 Task: Copy link of a job.
Action: Mouse moved to (607, 69)
Screenshot: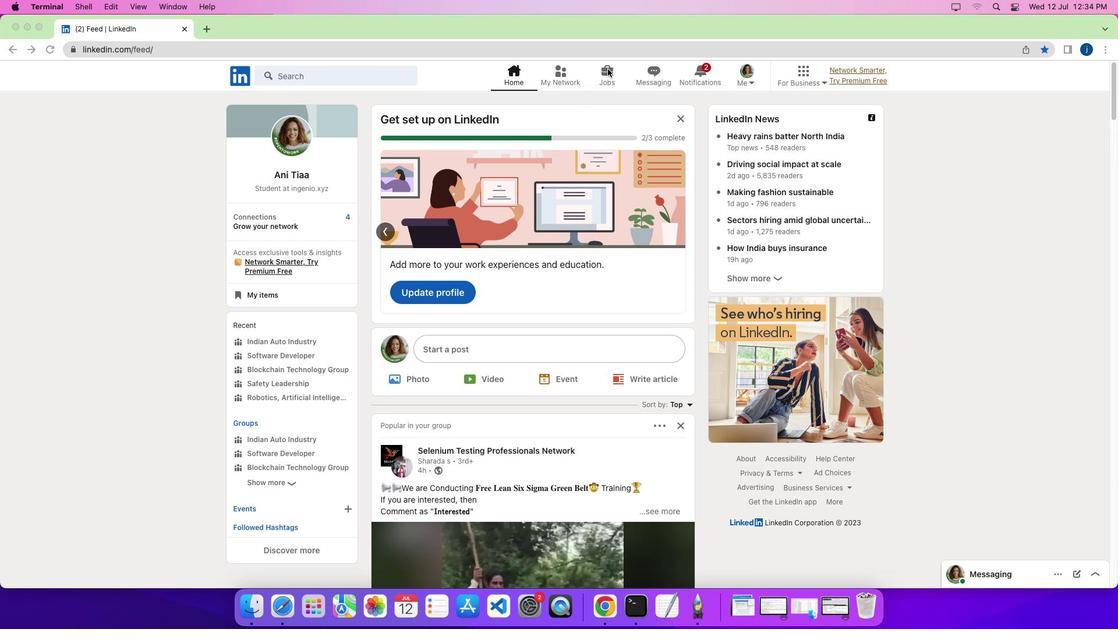
Action: Mouse pressed left at (607, 69)
Screenshot: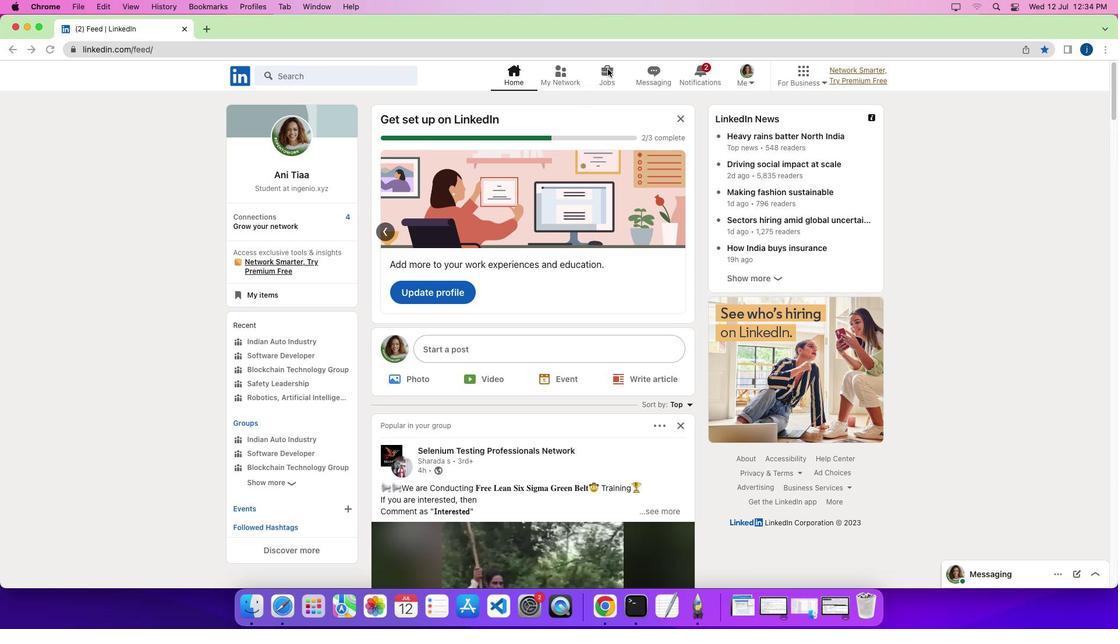 
Action: Mouse moved to (608, 68)
Screenshot: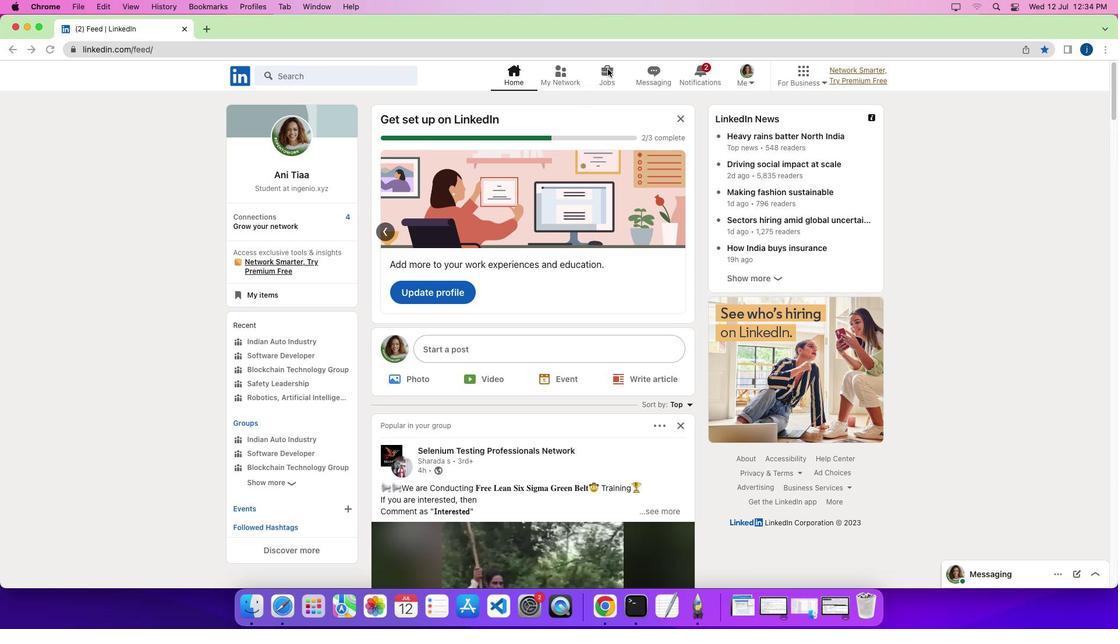 
Action: Mouse pressed left at (608, 68)
Screenshot: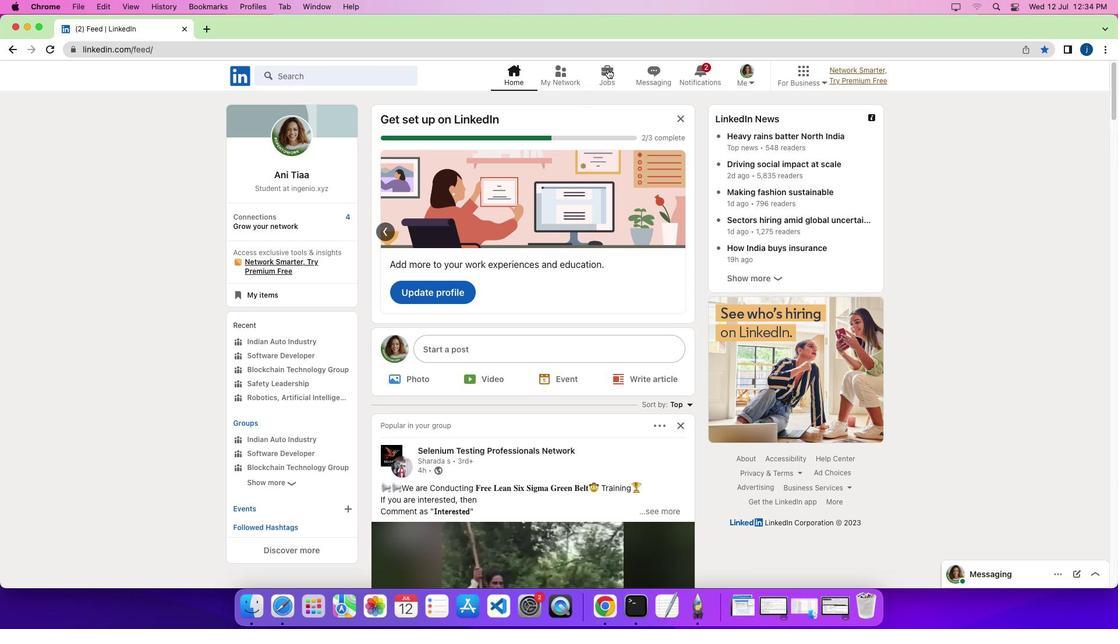
Action: Mouse moved to (285, 321)
Screenshot: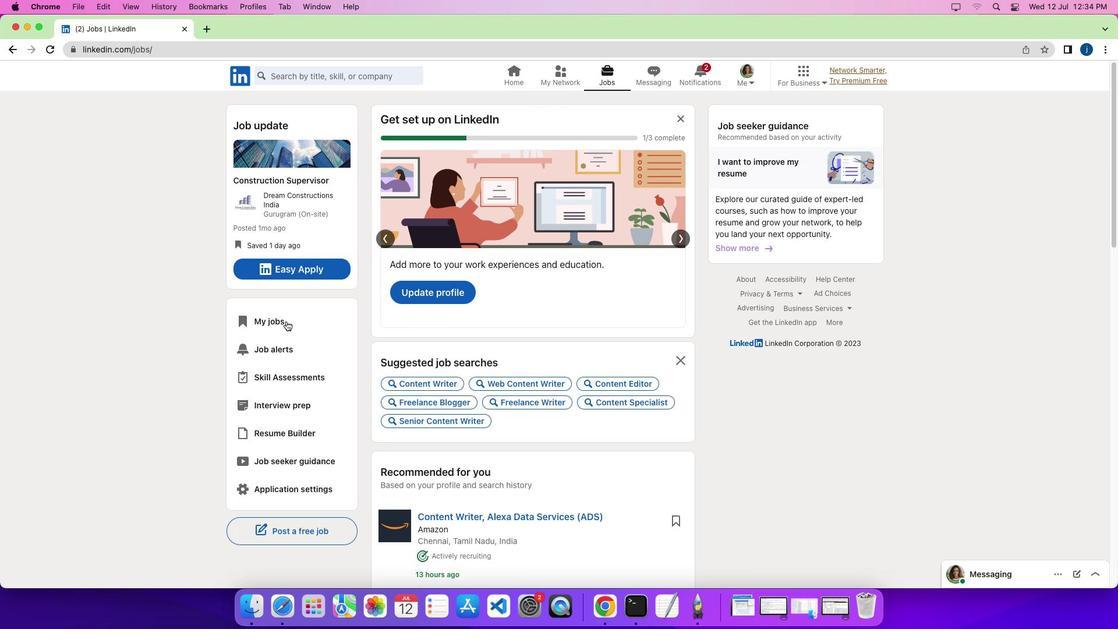 
Action: Mouse pressed left at (285, 321)
Screenshot: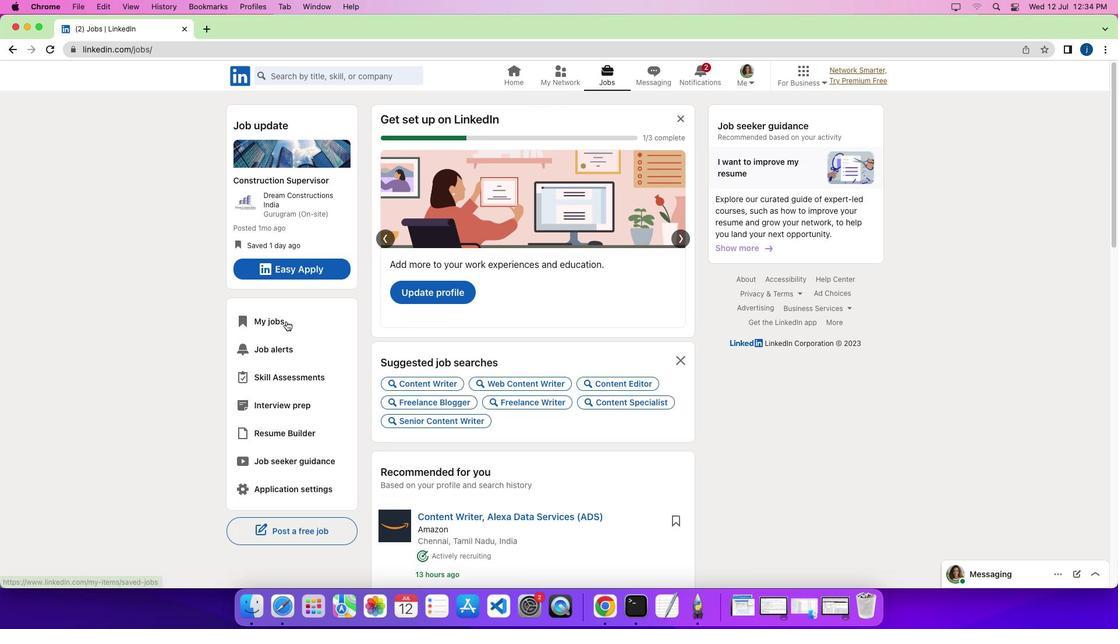 
Action: Mouse moved to (659, 182)
Screenshot: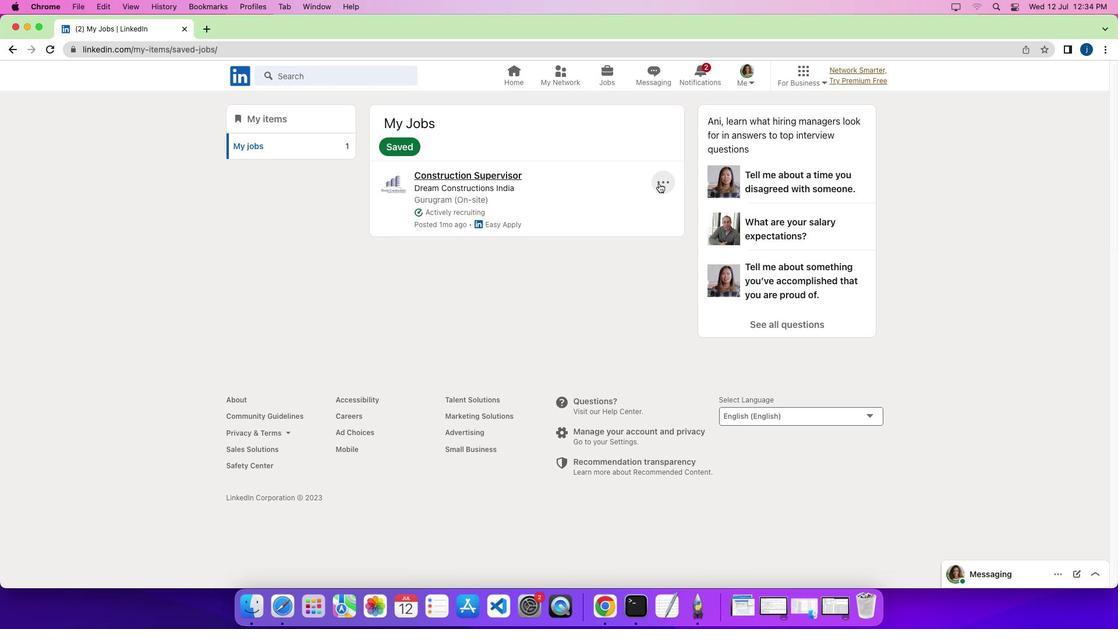 
Action: Mouse pressed left at (659, 182)
Screenshot: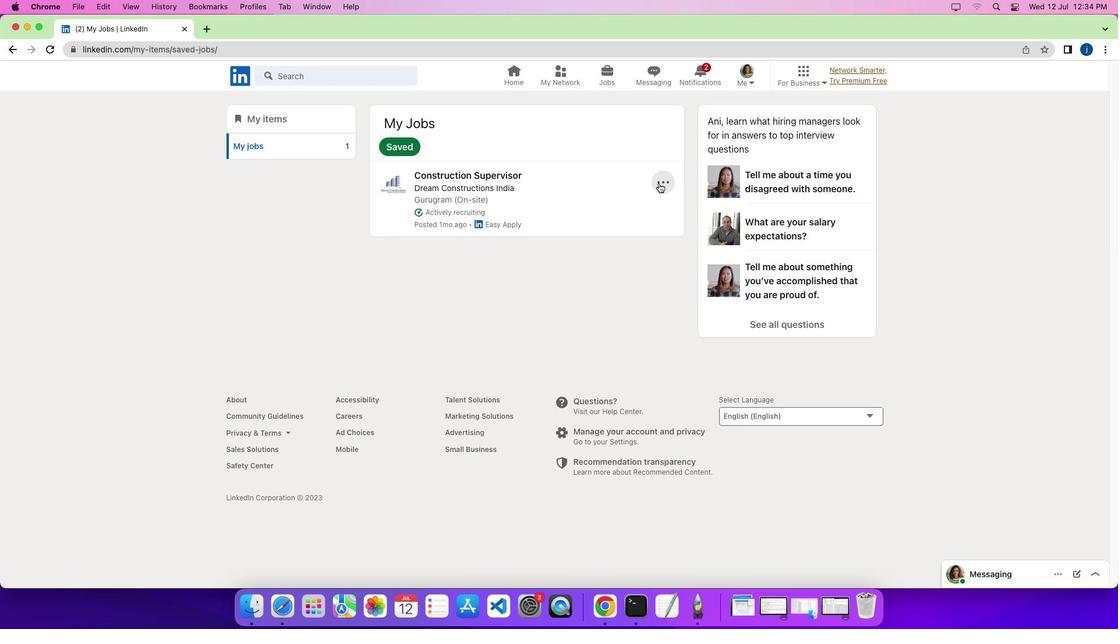 
Action: Mouse moved to (609, 255)
Screenshot: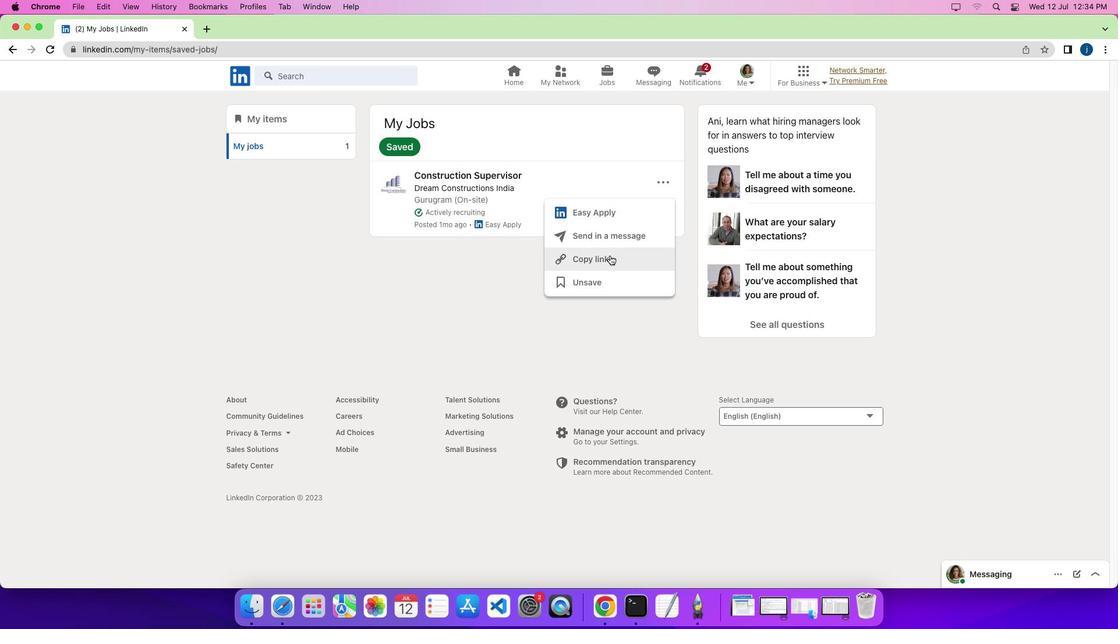 
Action: Mouse pressed left at (609, 255)
Screenshot: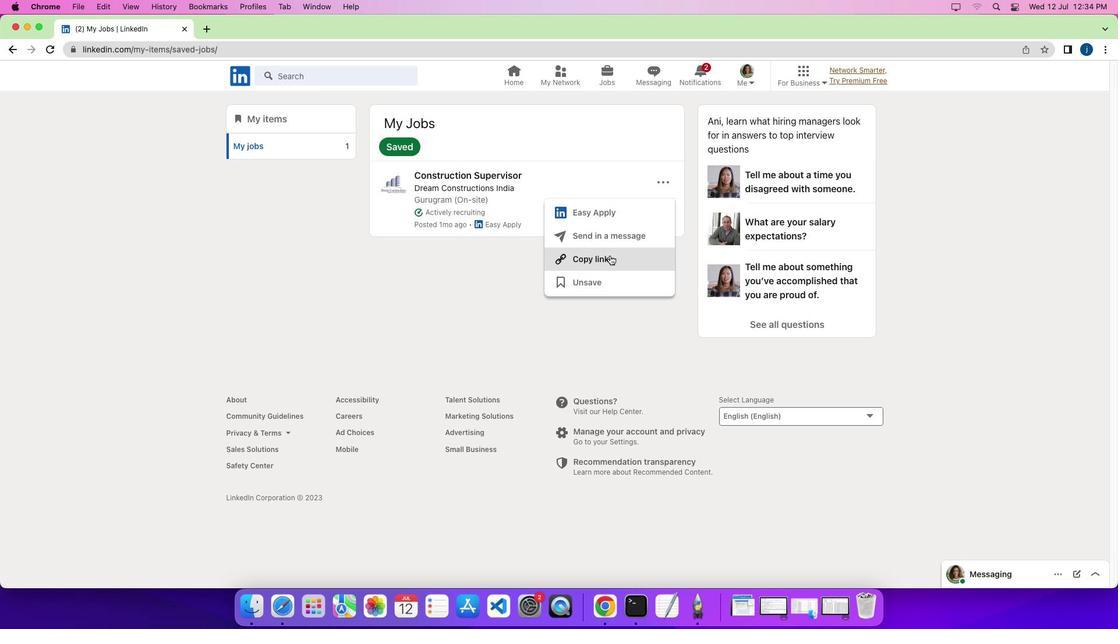 
Action: Mouse moved to (619, 267)
Screenshot: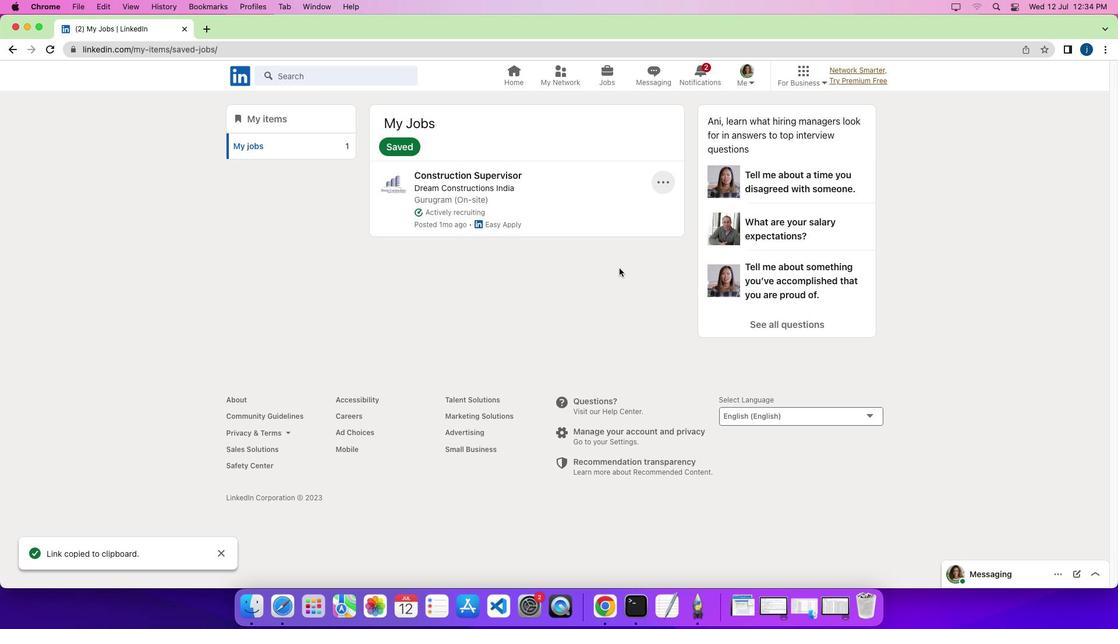 
